 Task: Find the distance between Chicago and Starved Rock State Park.
Action: Mouse moved to (222, 56)
Screenshot: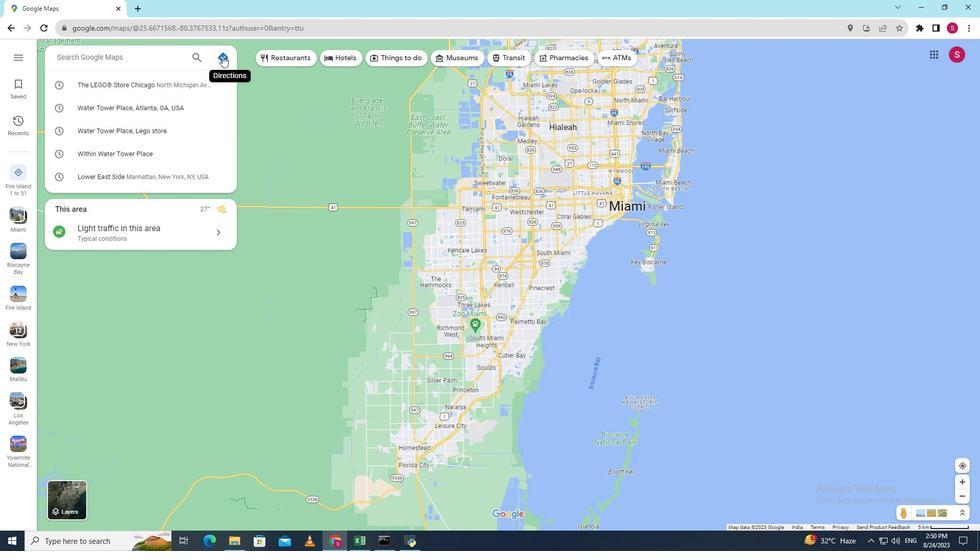 
Action: Mouse pressed left at (222, 56)
Screenshot: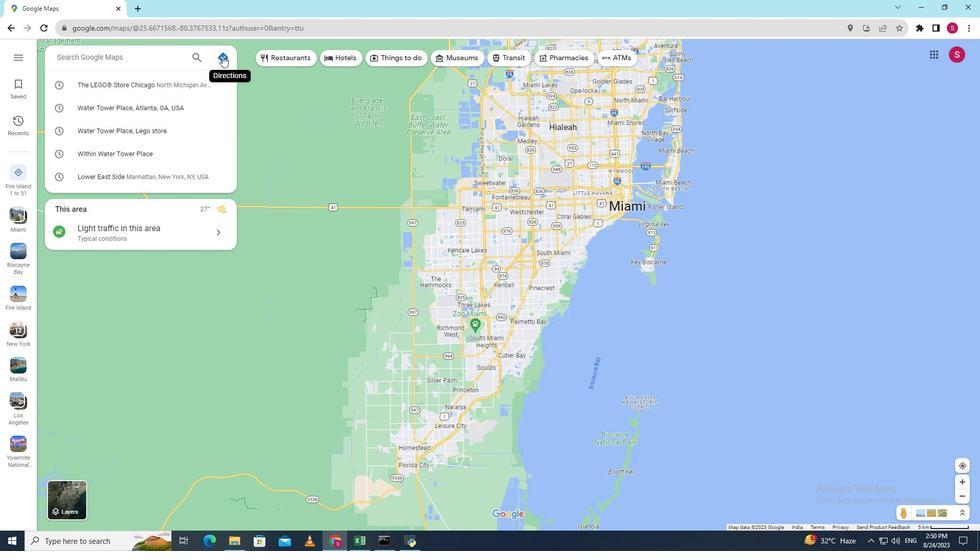 
Action: Mouse moved to (152, 87)
Screenshot: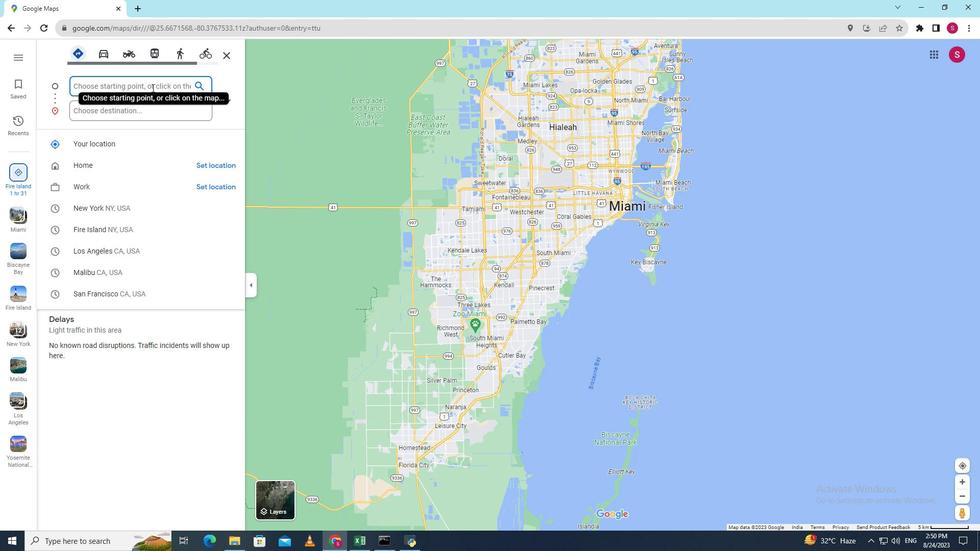 
Action: Mouse pressed left at (152, 87)
Screenshot: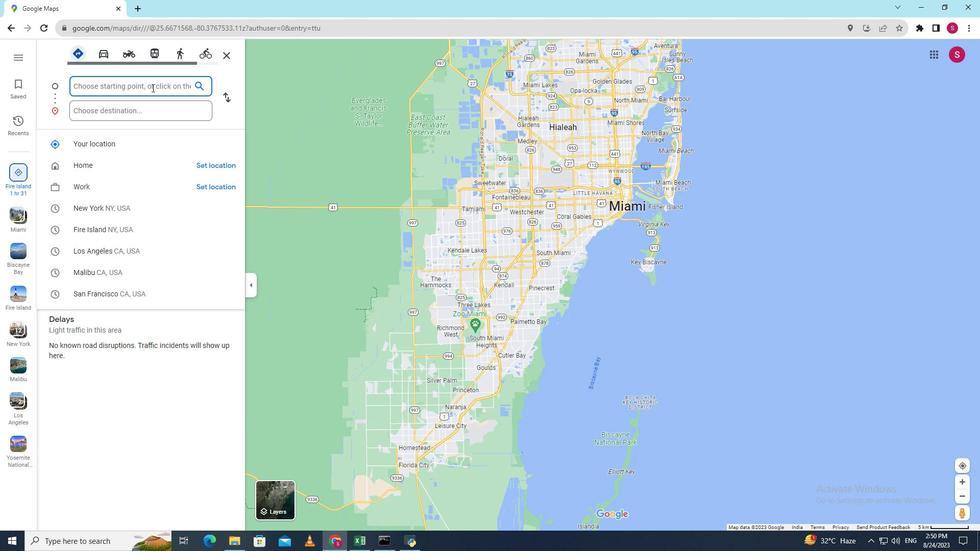 
Action: Key pressed <Key.shift>Chicago
Screenshot: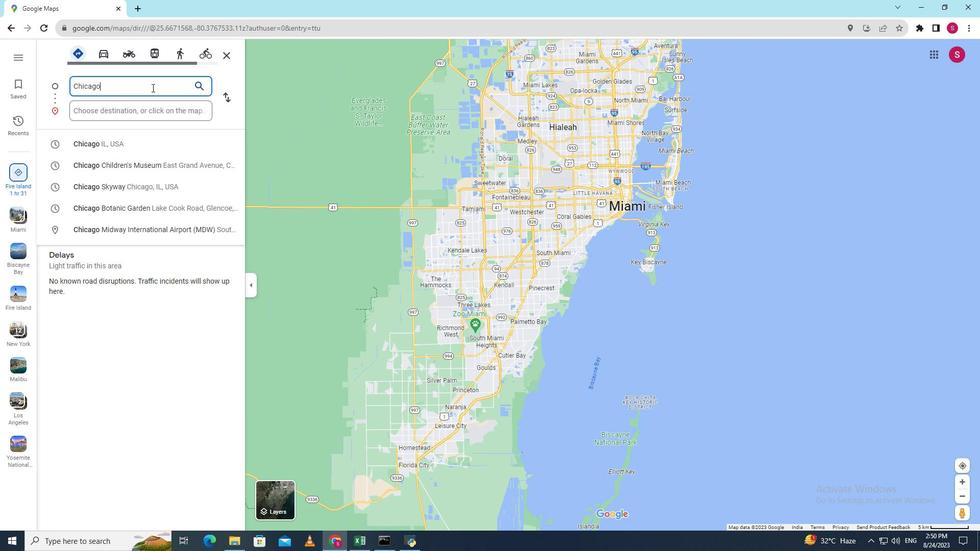 
Action: Mouse moved to (139, 110)
Screenshot: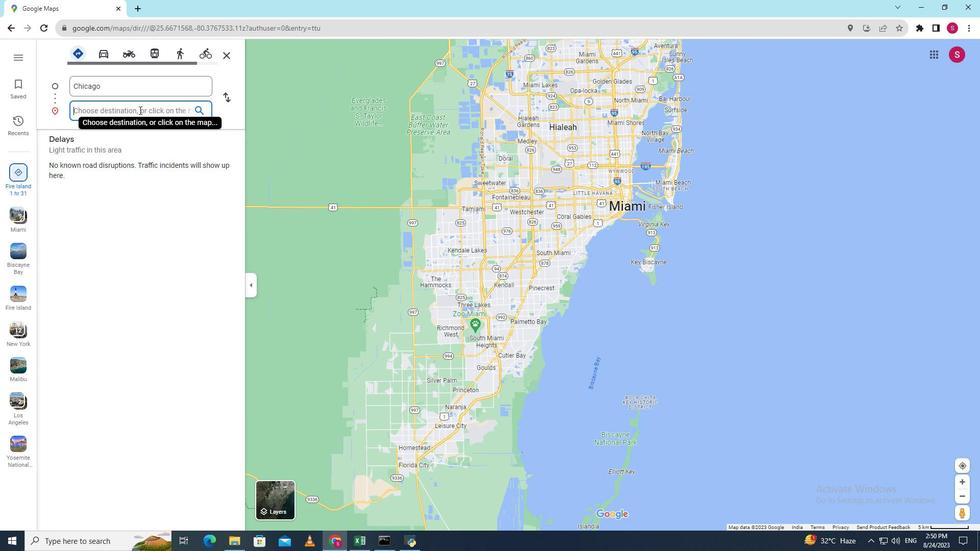 
Action: Mouse pressed left at (139, 110)
Screenshot: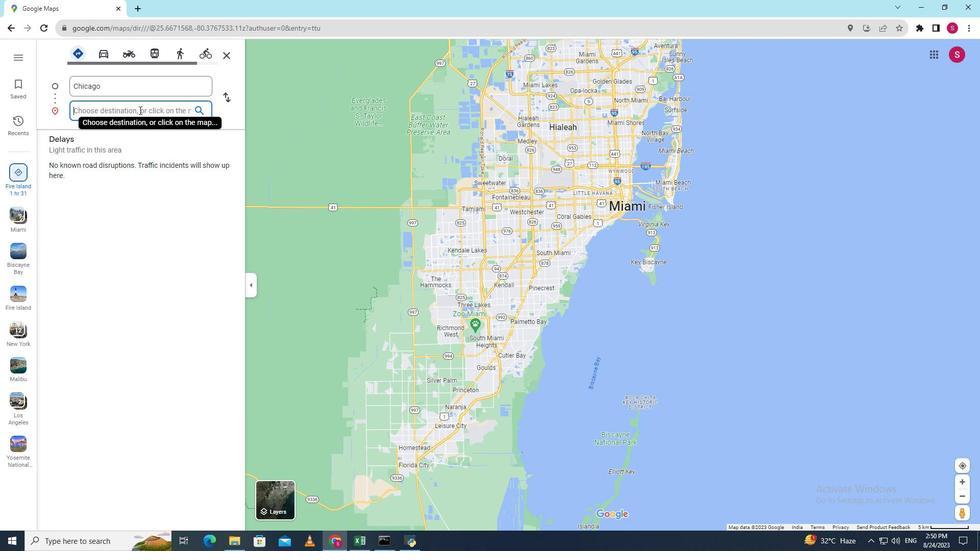
Action: Key pressed <Key.shift><Key.shift><Key.shift>Starved<Key.space><Key.shift>Rock<Key.space><Key.shift>State<Key.space><Key.shift><Key.shift><Key.shift><Key.shift><Key.shift>Park<Key.enter>
Screenshot: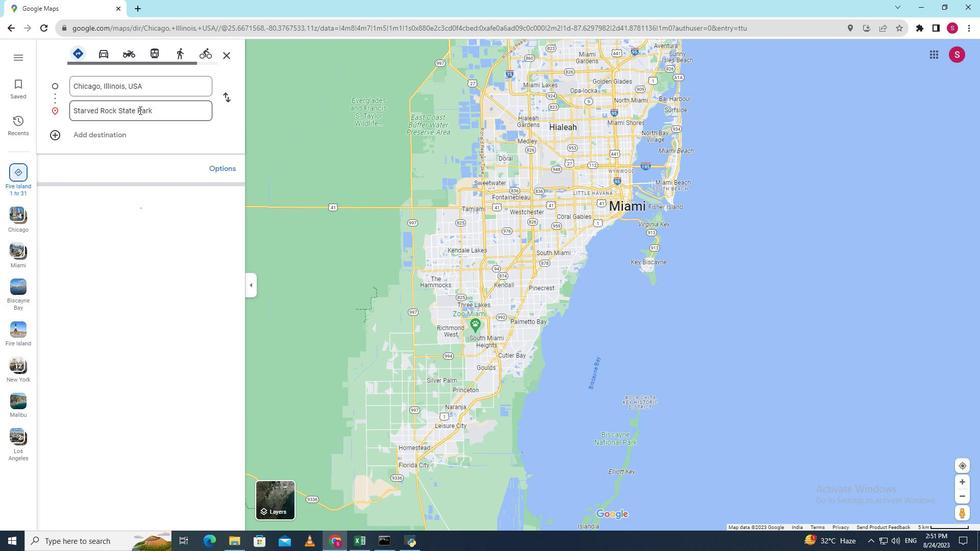 
Action: Mouse moved to (867, 147)
Screenshot: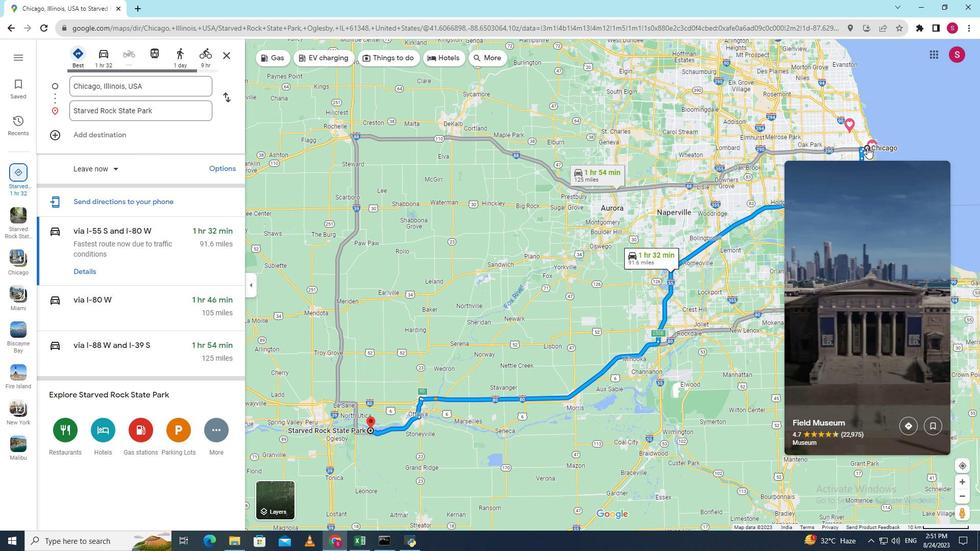 
Action: Mouse pressed right at (867, 147)
Screenshot: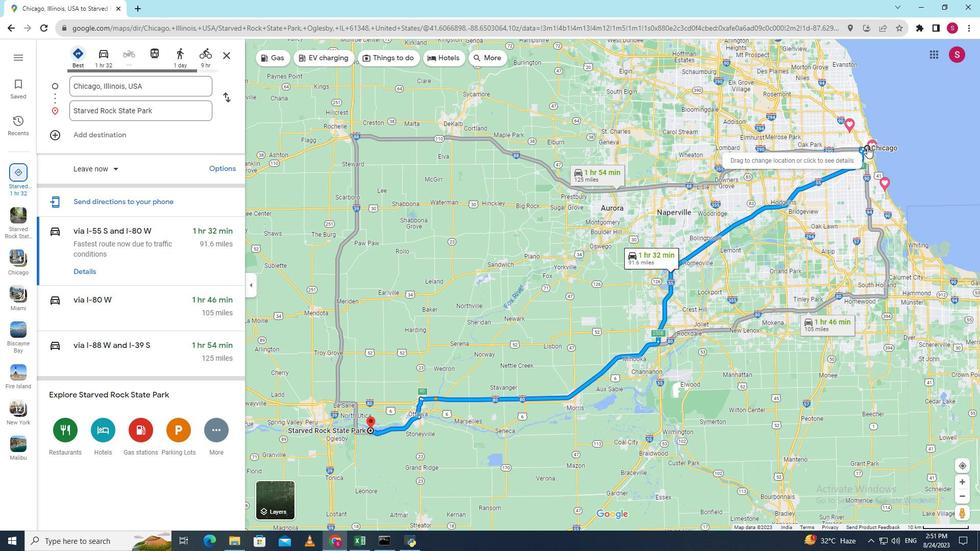 
Action: Mouse moved to (897, 227)
Screenshot: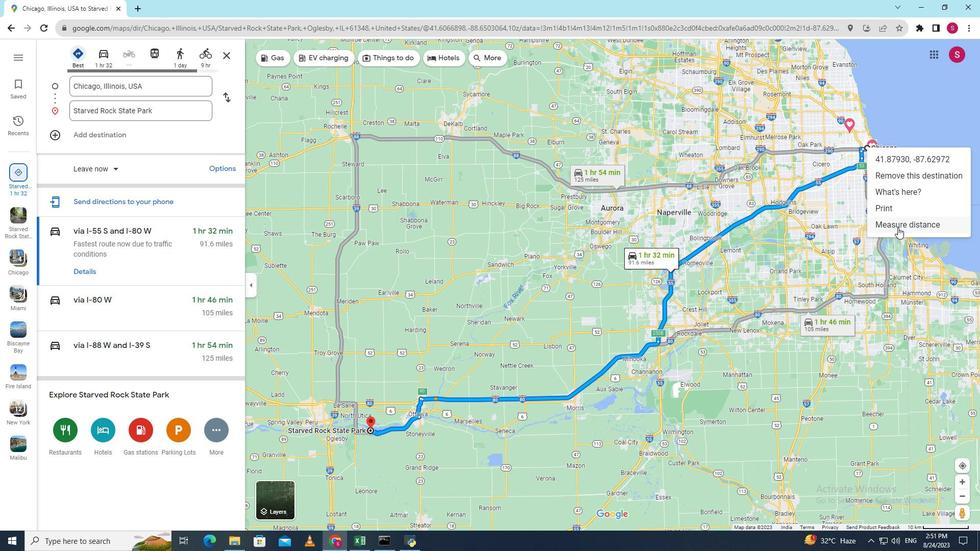 
Action: Mouse pressed left at (897, 227)
Screenshot: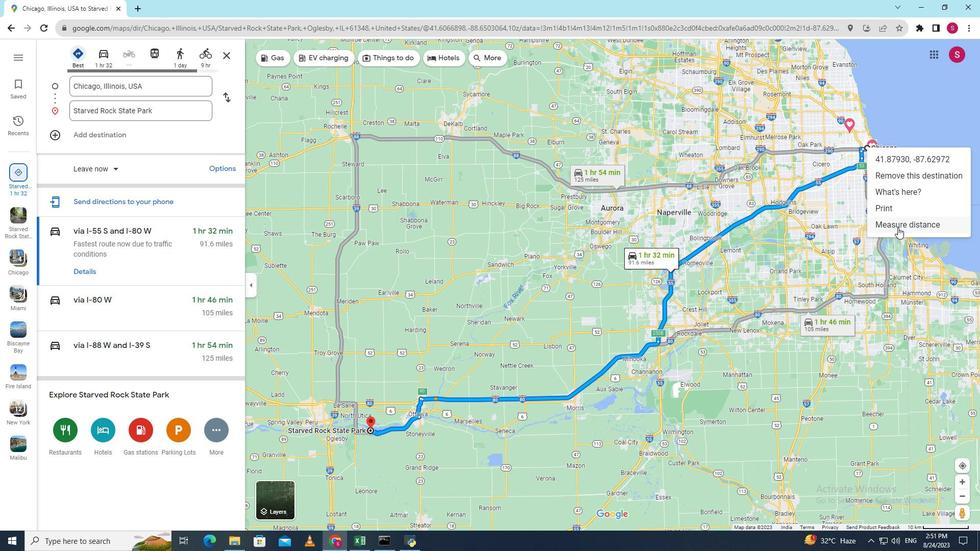 
Action: Mouse moved to (372, 430)
Screenshot: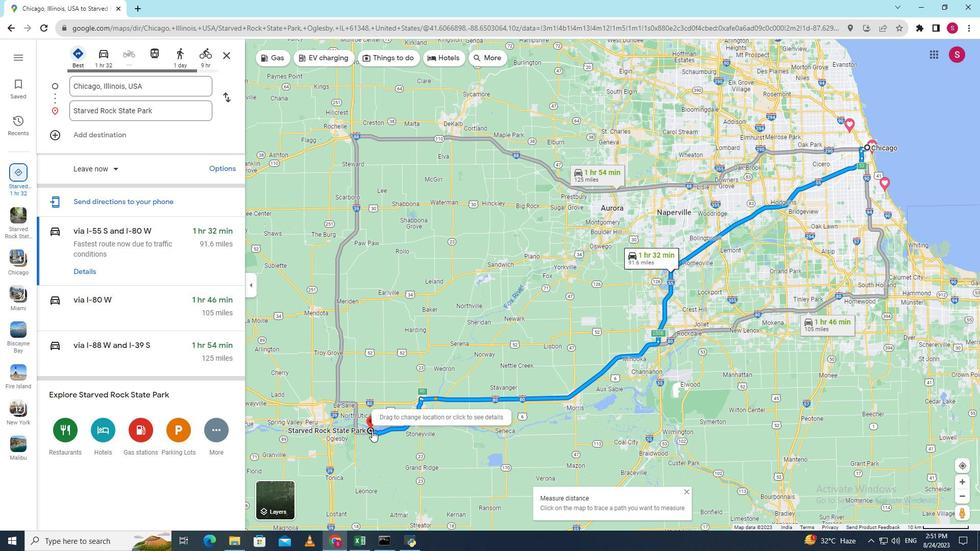 
Action: Mouse pressed right at (372, 430)
Screenshot: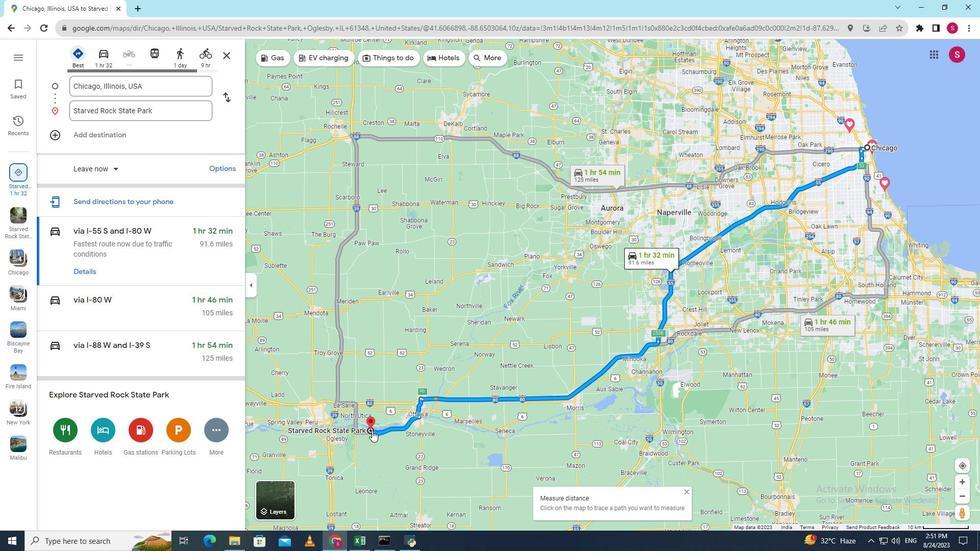 
Action: Mouse moved to (402, 497)
Screenshot: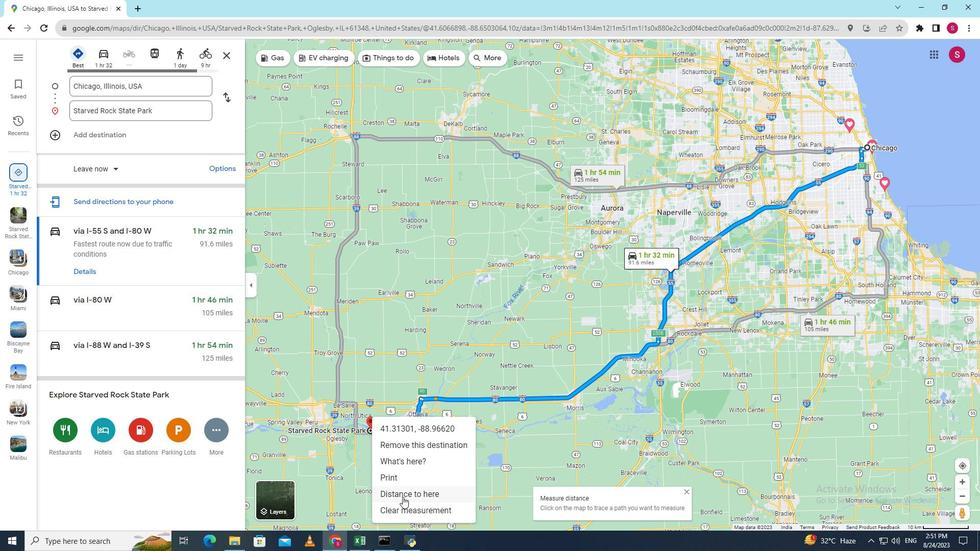 
Action: Mouse pressed left at (402, 497)
Screenshot: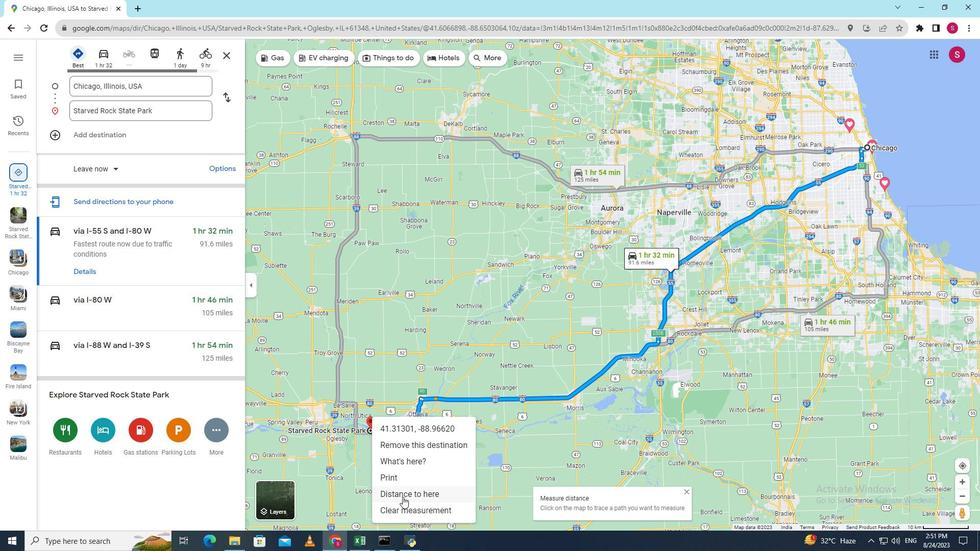 
Action: Mouse moved to (545, 507)
Screenshot: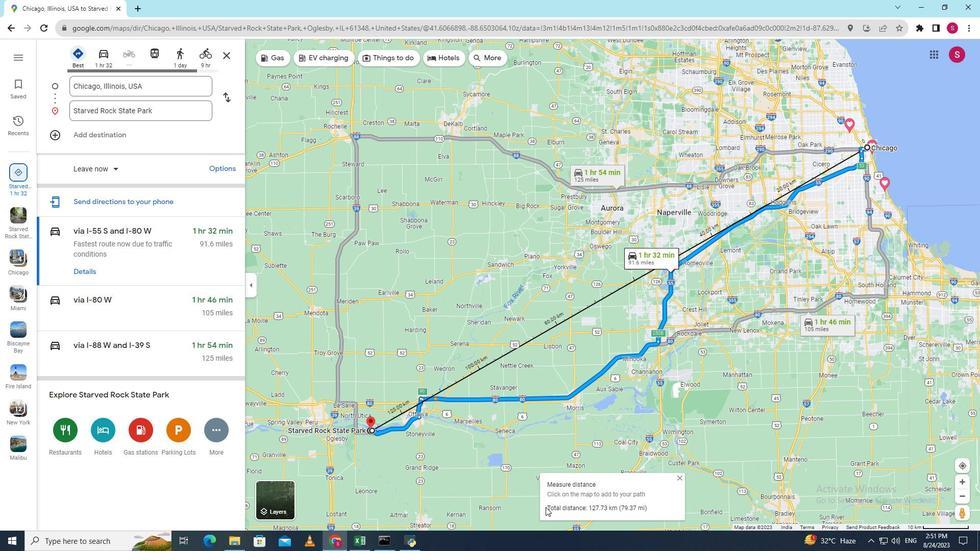 
Action: Mouse pressed left at (545, 507)
Screenshot: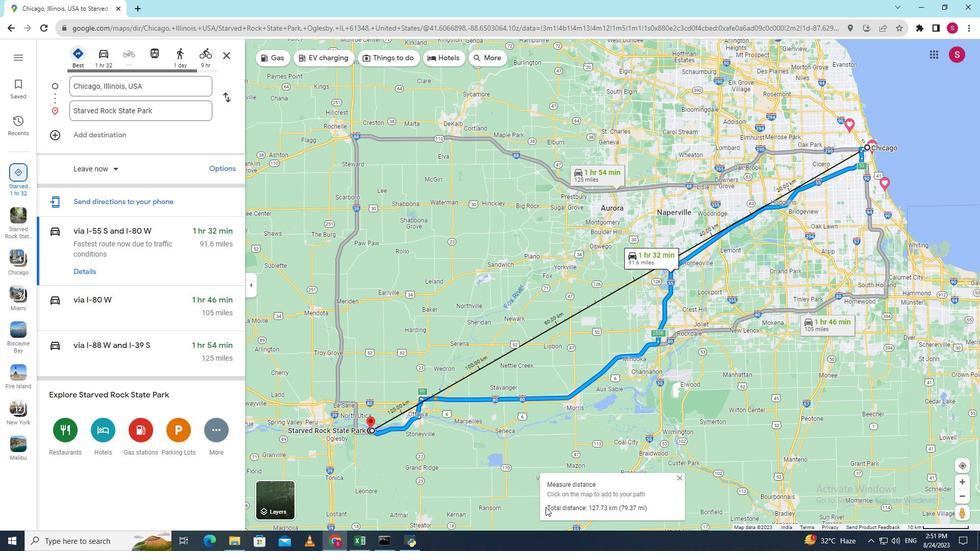 
Action: Mouse moved to (653, 511)
Screenshot: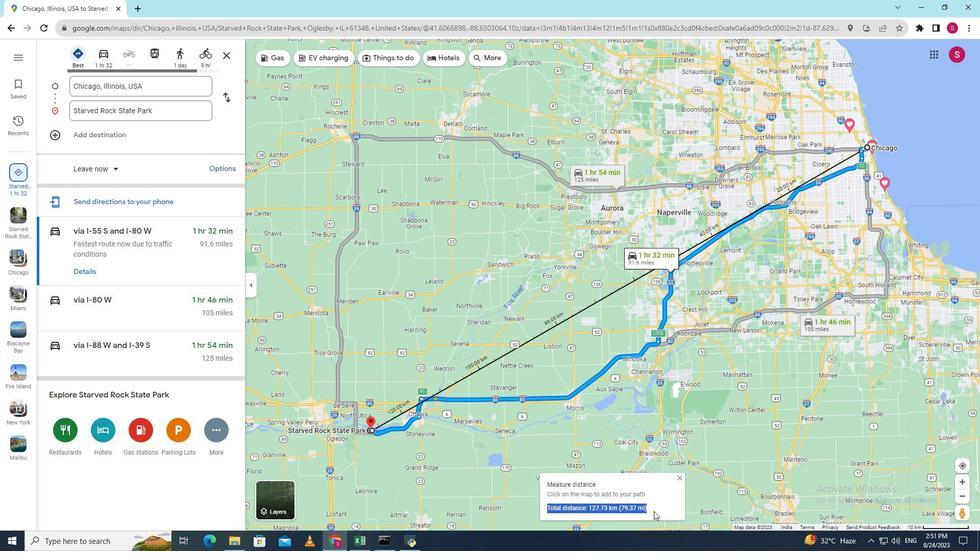 
